 Task: Decrease the indent of the text "Smile is tax-free".
Action: Mouse moved to (589, 236)
Screenshot: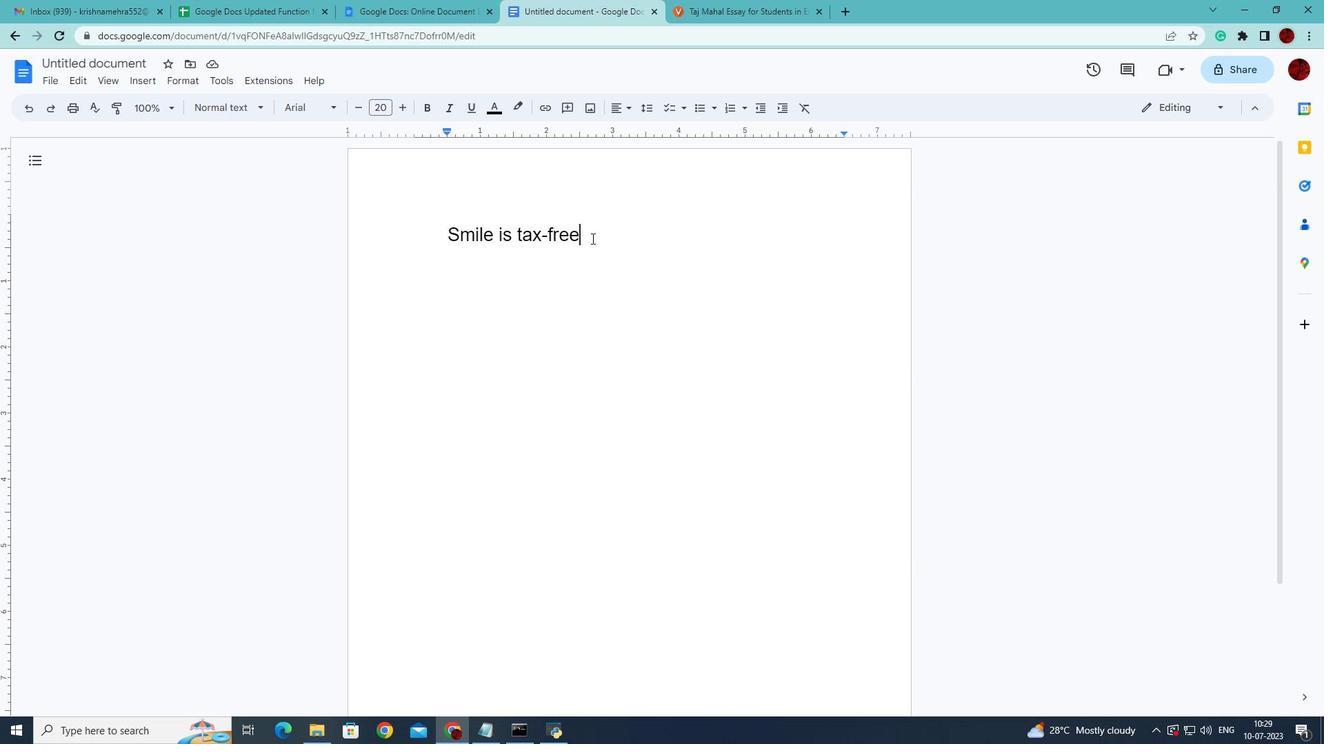 
Action: Mouse pressed left at (589, 236)
Screenshot: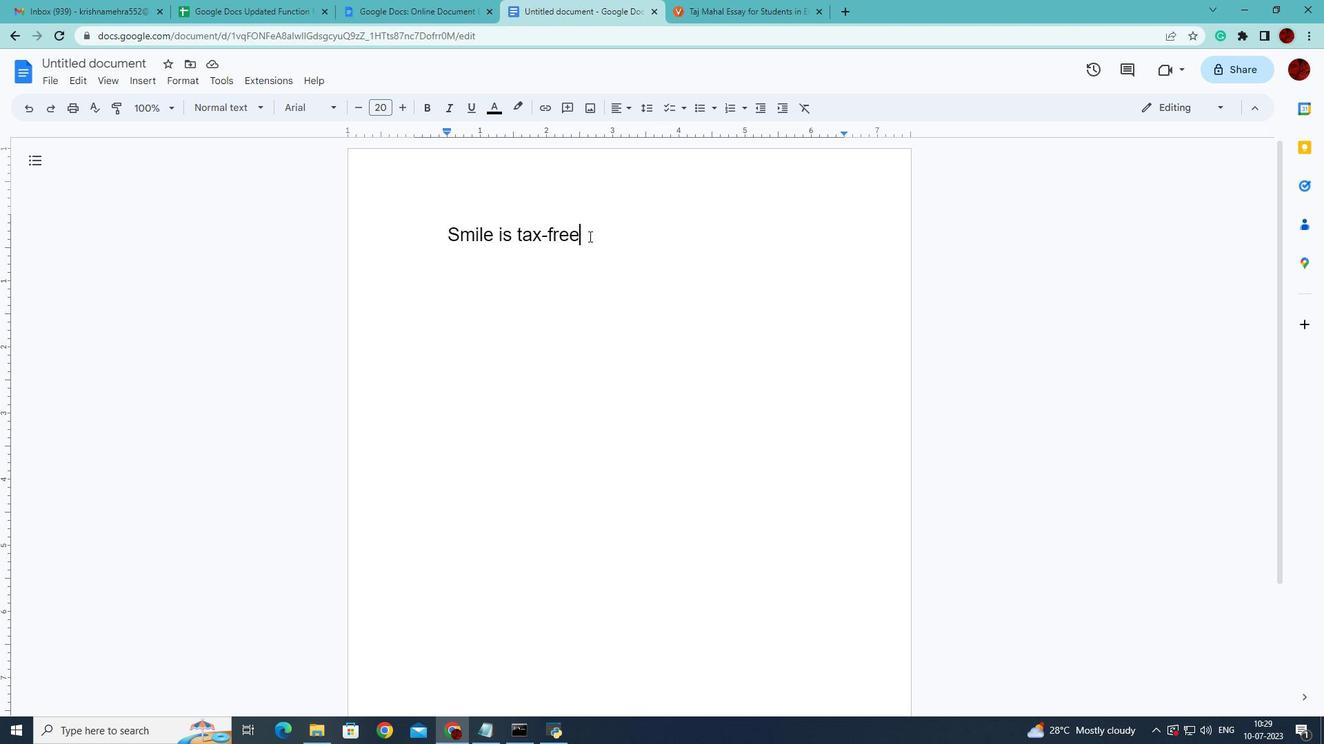 
Action: Mouse moved to (761, 107)
Screenshot: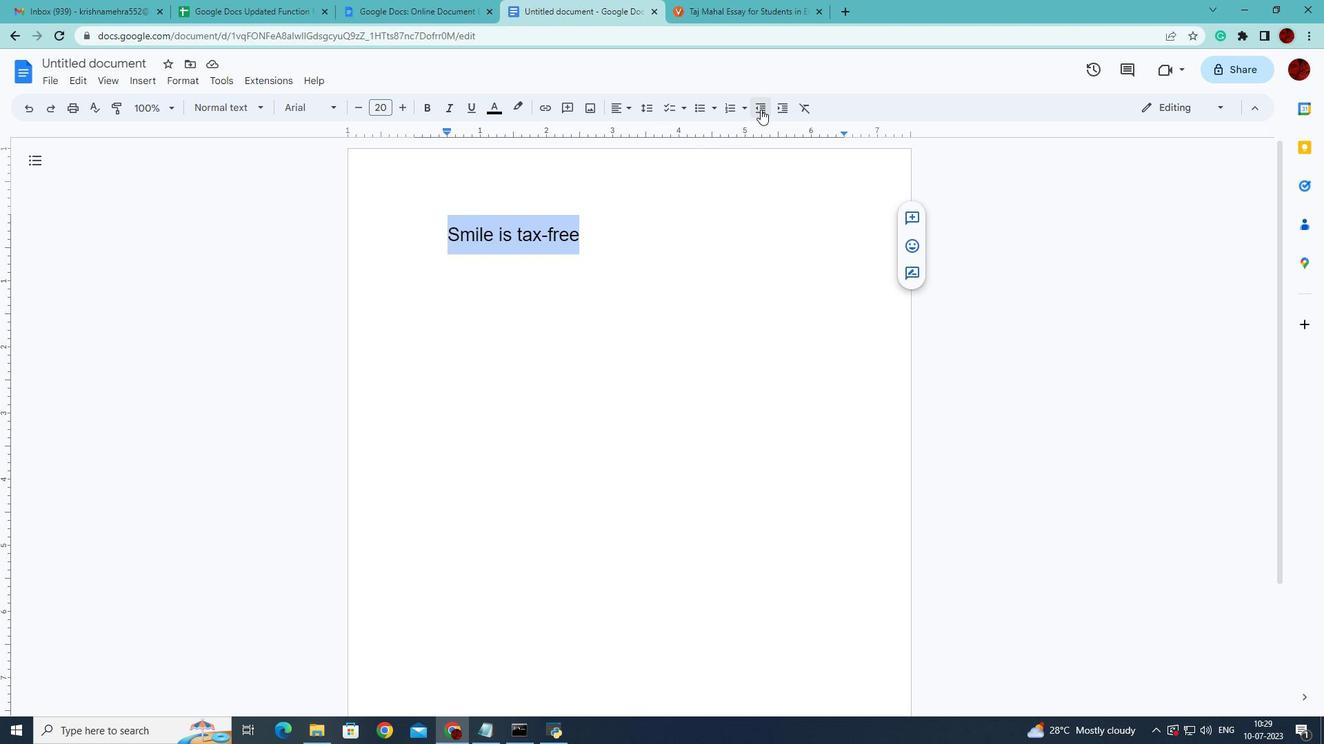 
Action: Mouse pressed left at (761, 107)
Screenshot: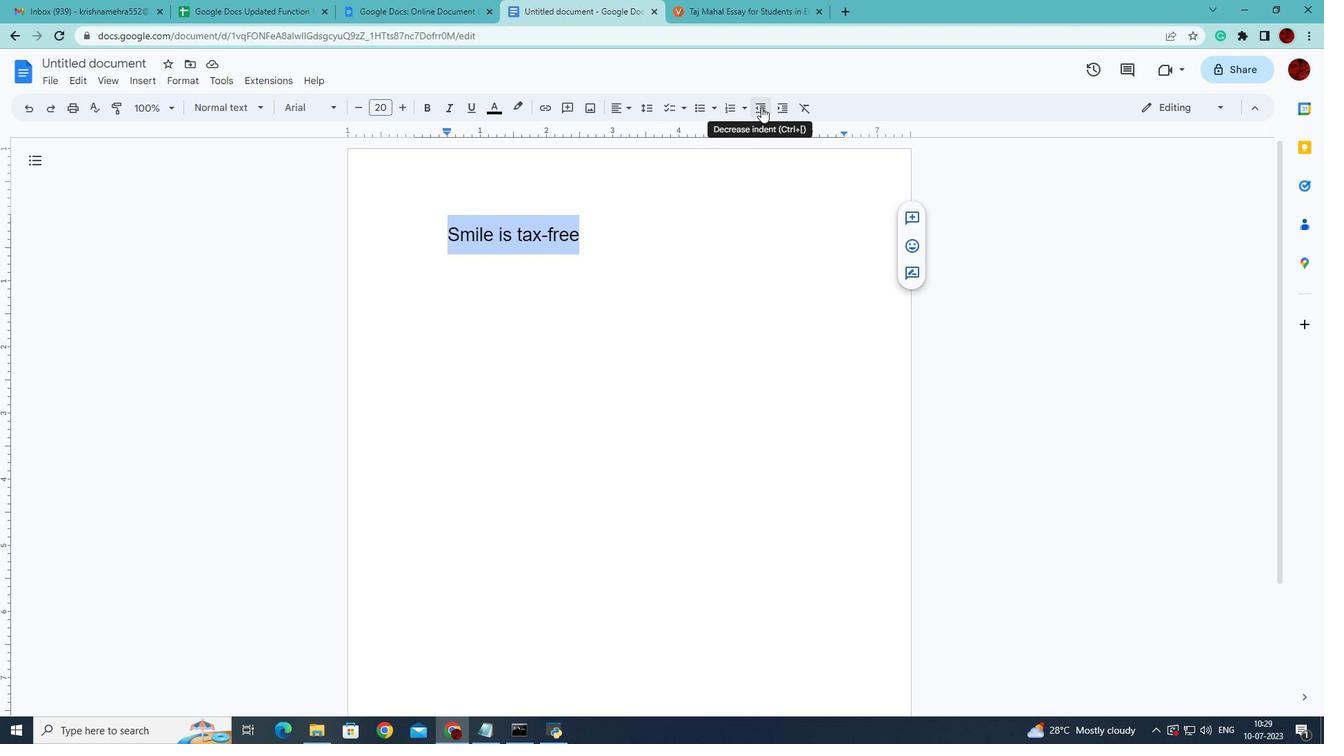 
